 Task: Create a rule when a list is archived by anyone except me .
Action: Mouse pressed left at (879, 248)
Screenshot: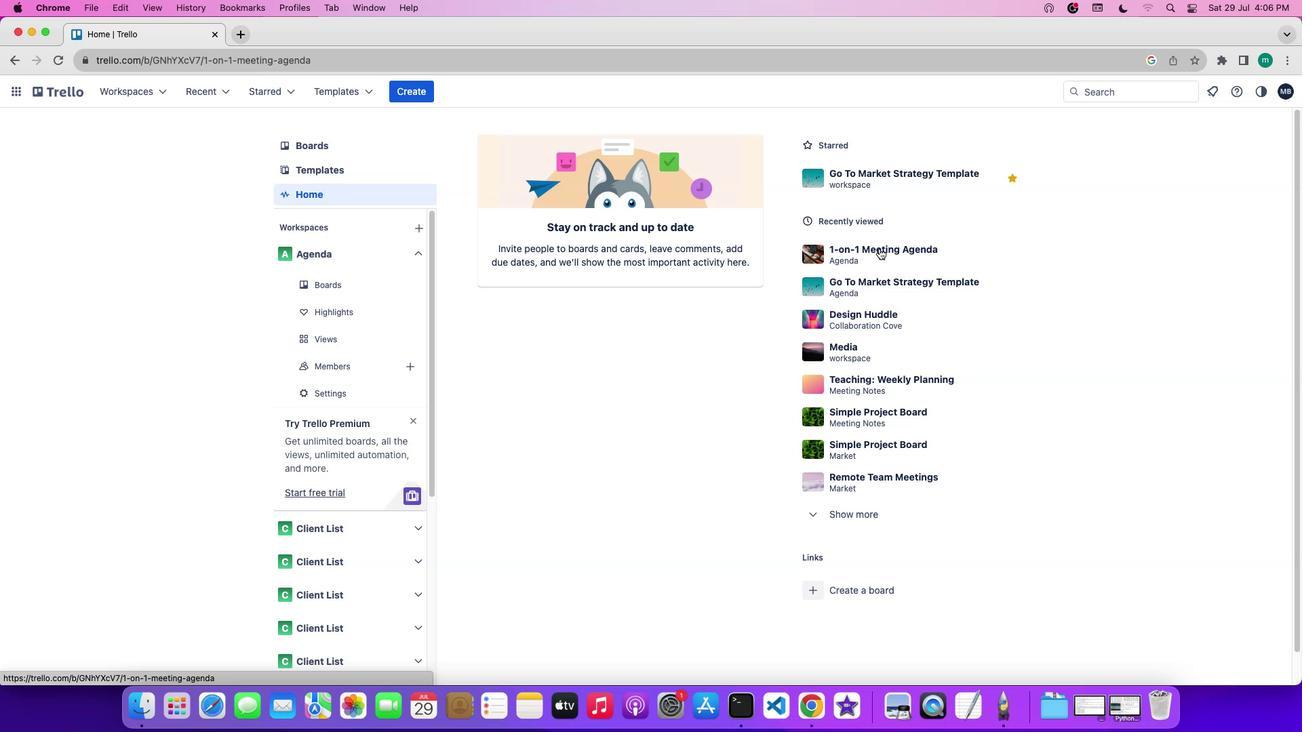 
Action: Mouse moved to (1161, 284)
Screenshot: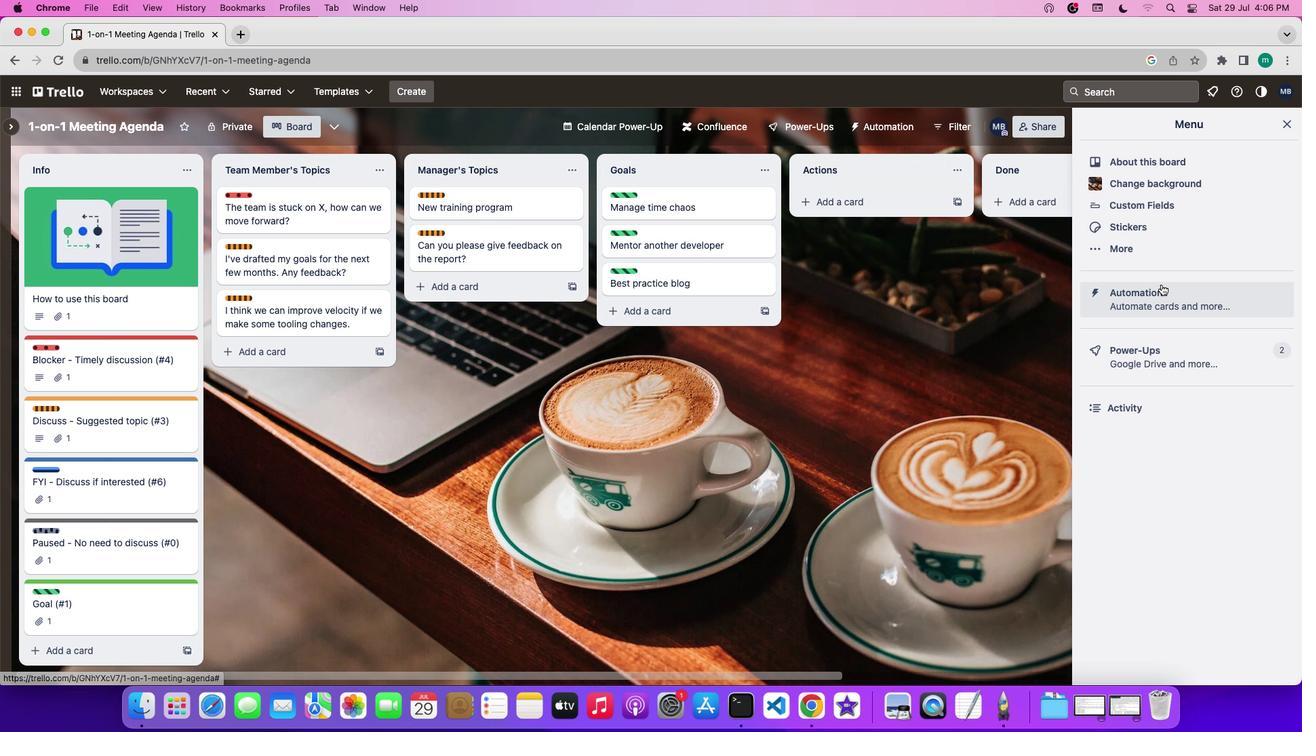 
Action: Mouse pressed left at (1161, 284)
Screenshot: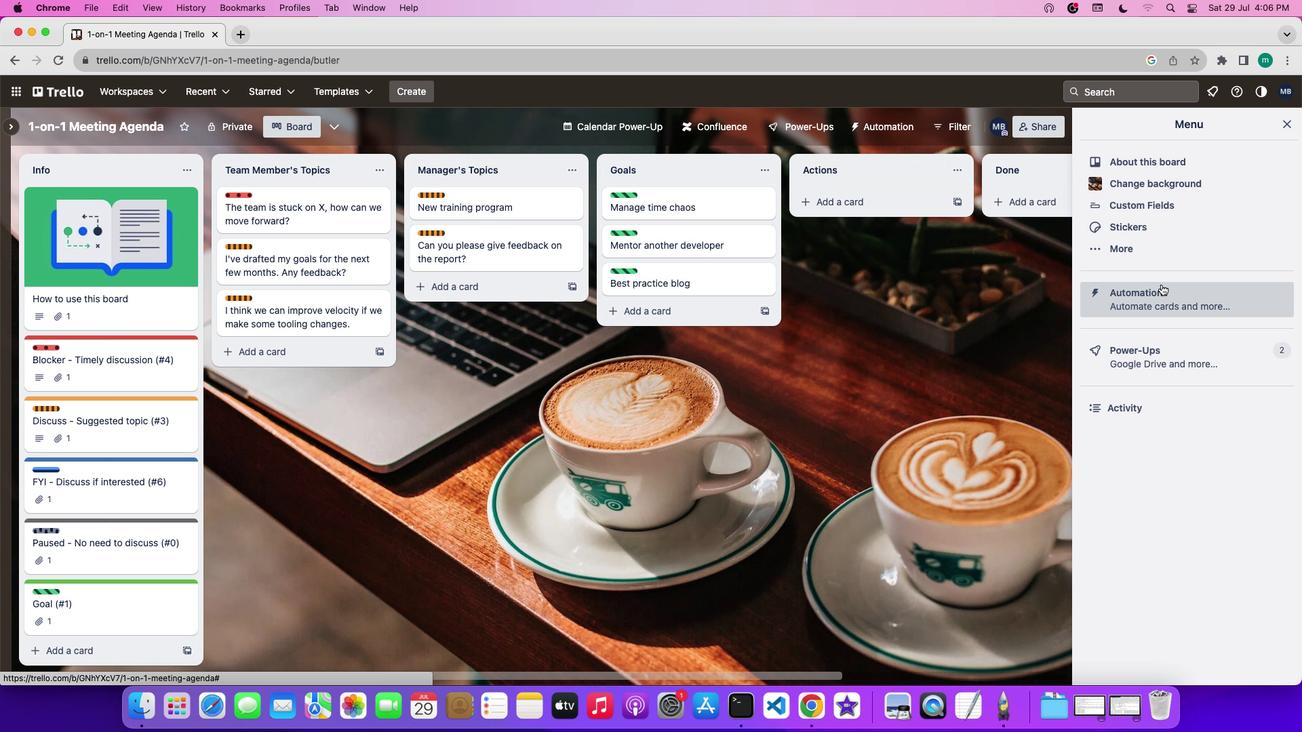 
Action: Mouse moved to (121, 242)
Screenshot: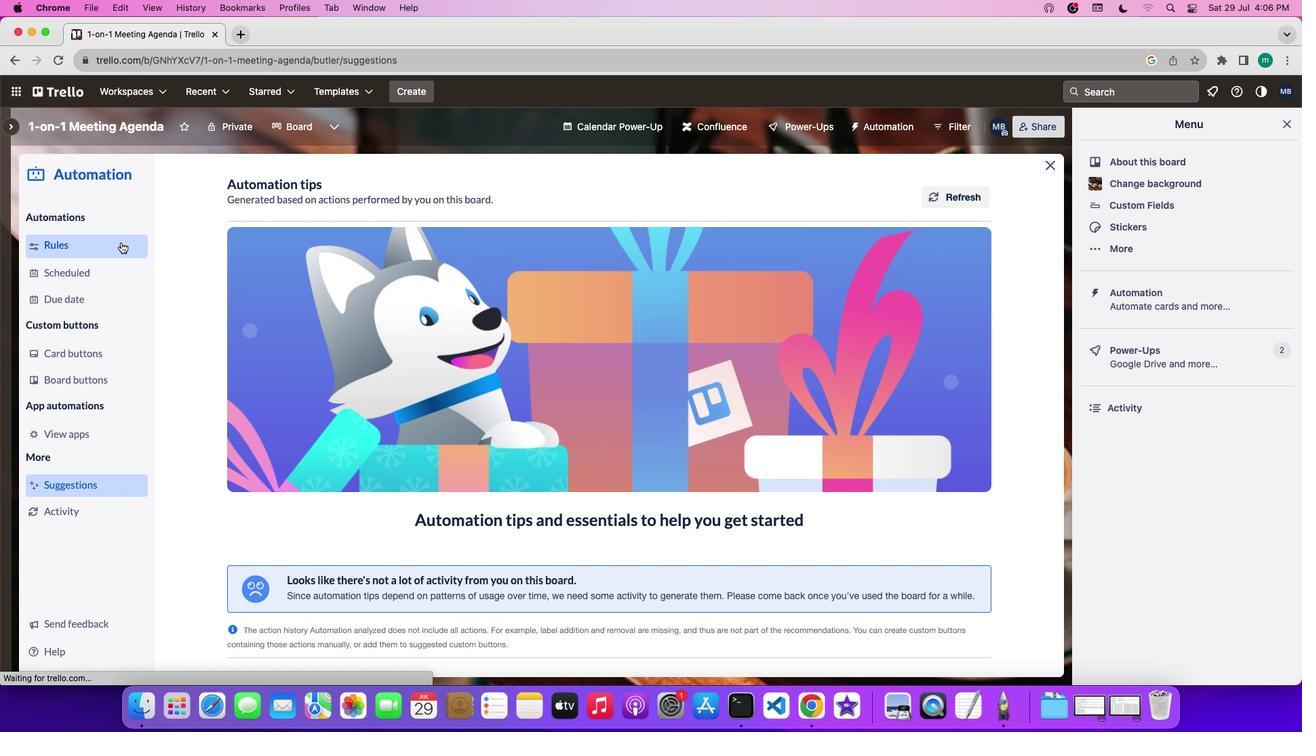 
Action: Mouse pressed left at (121, 242)
Screenshot: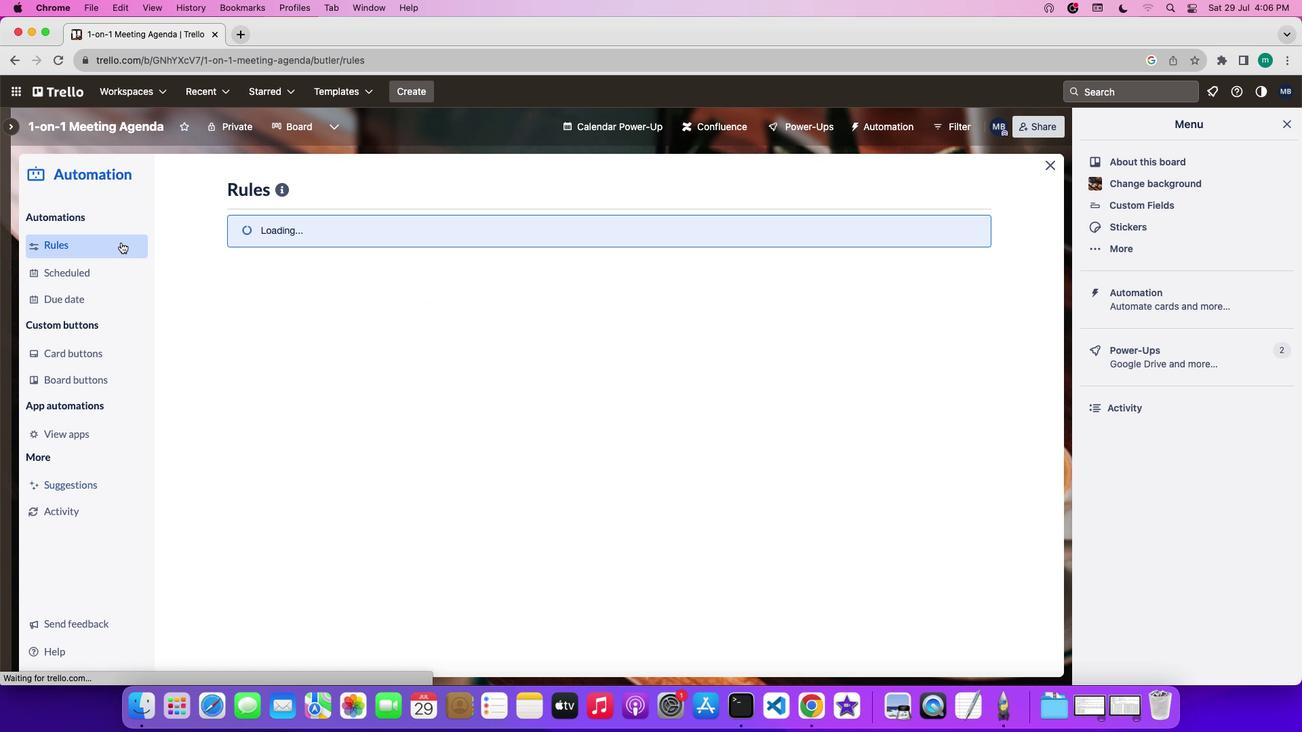 
Action: Mouse moved to (286, 494)
Screenshot: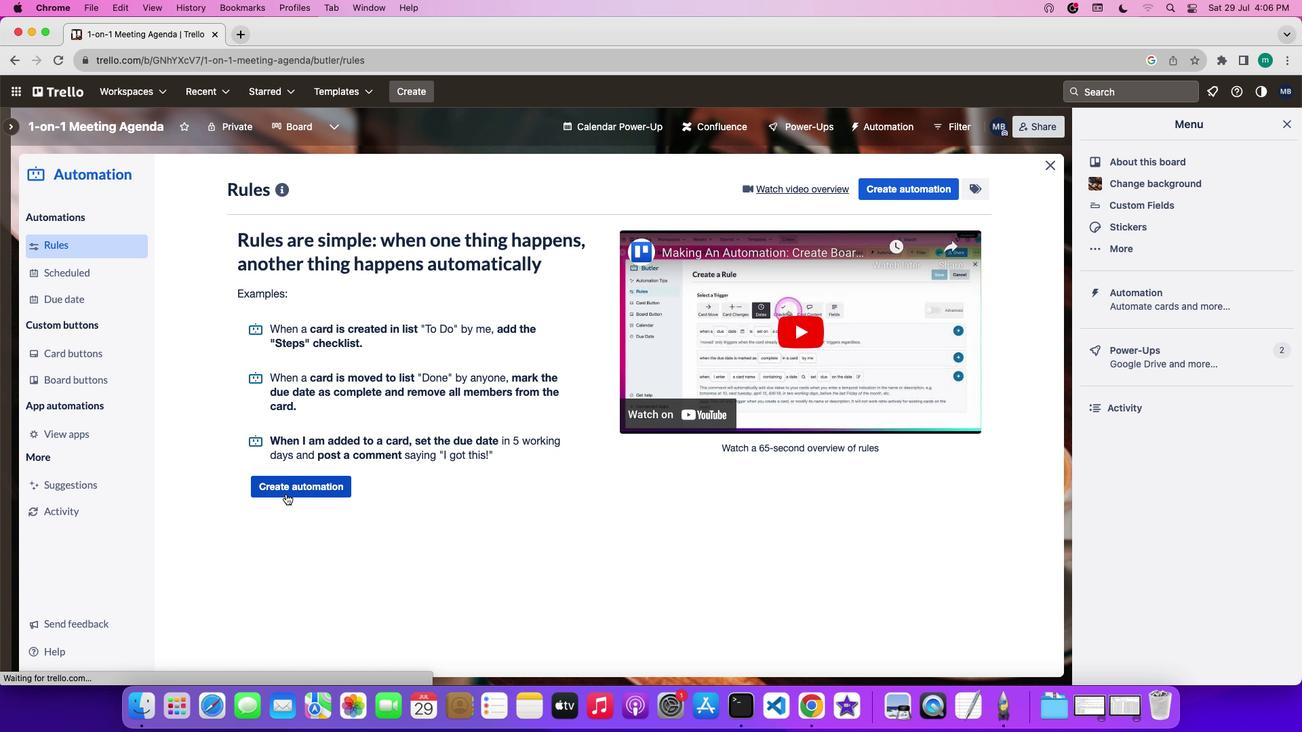 
Action: Mouse pressed left at (286, 494)
Screenshot: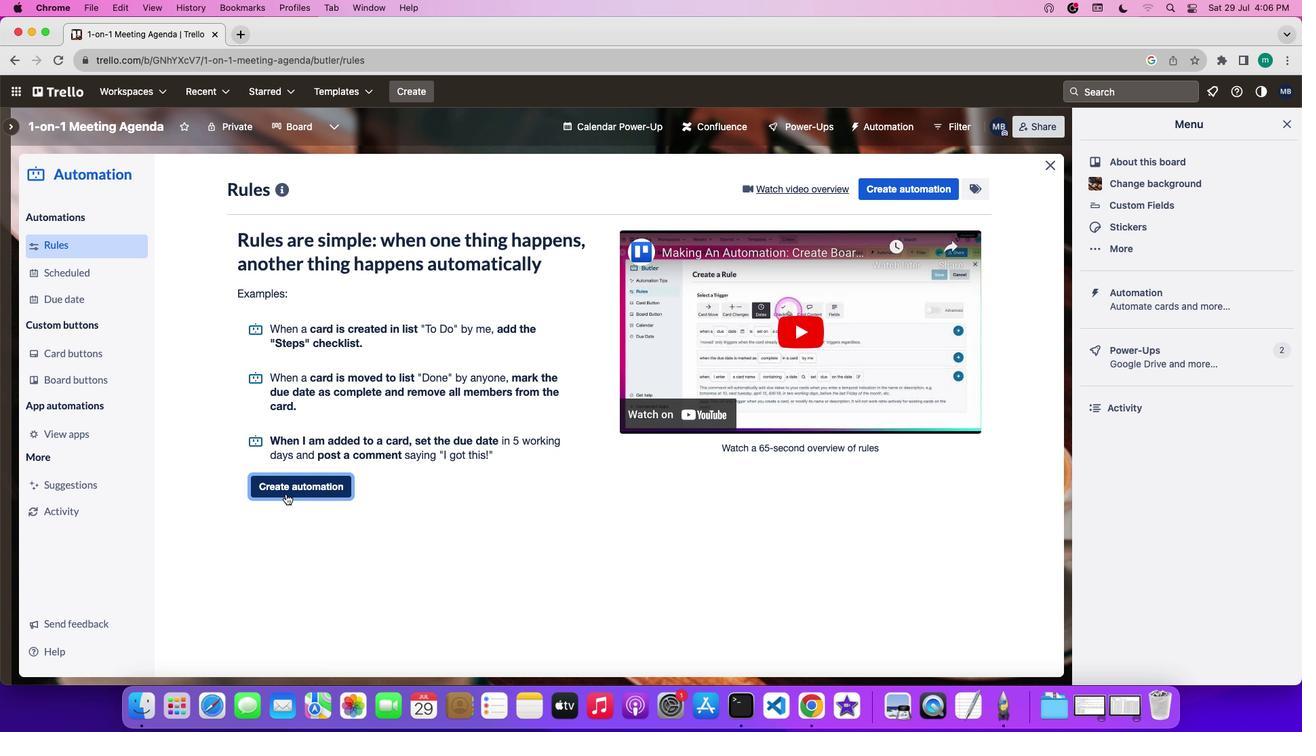 
Action: Mouse moved to (639, 324)
Screenshot: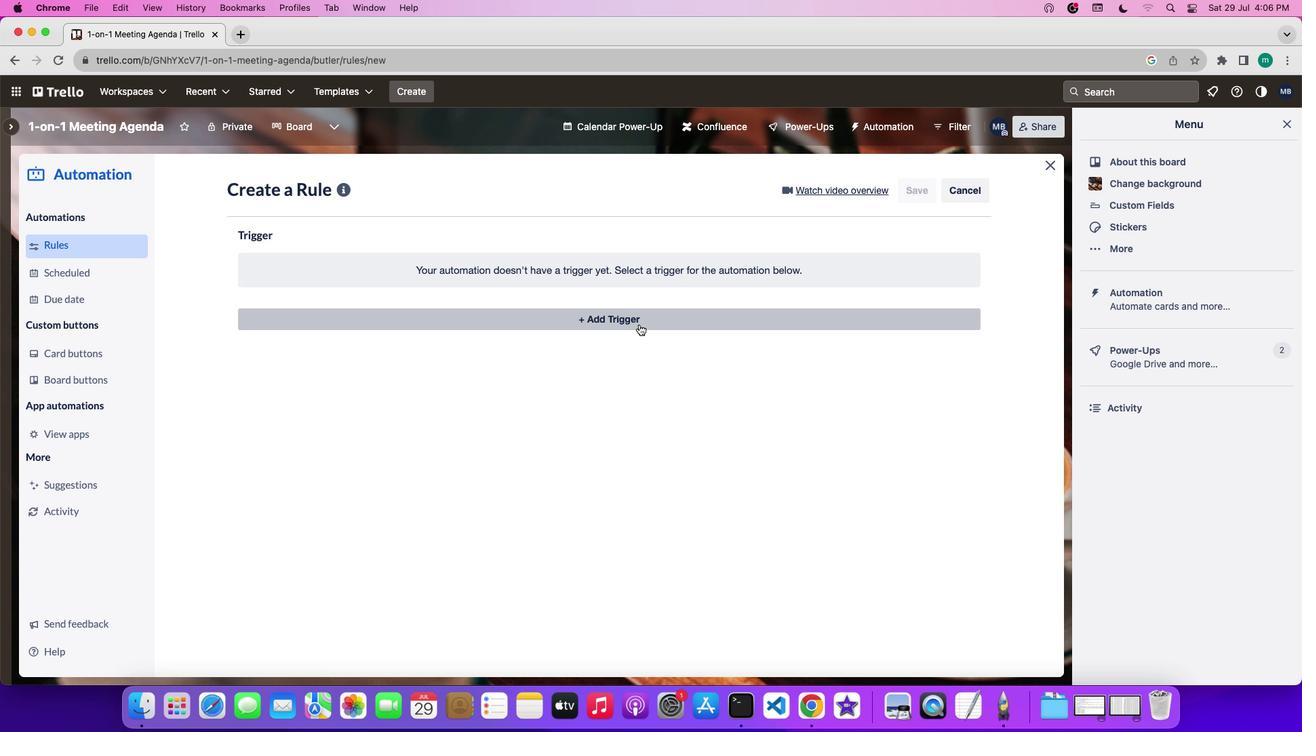 
Action: Mouse pressed left at (639, 324)
Screenshot: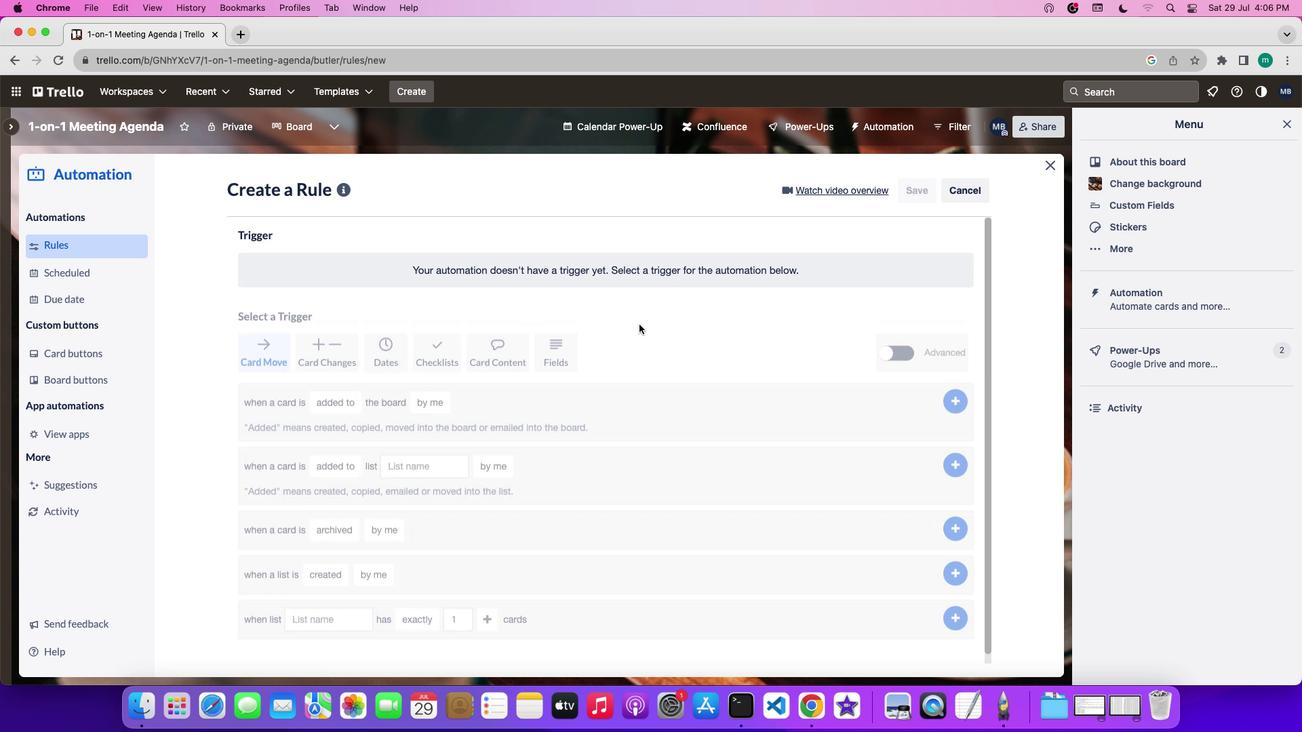 
Action: Mouse moved to (339, 595)
Screenshot: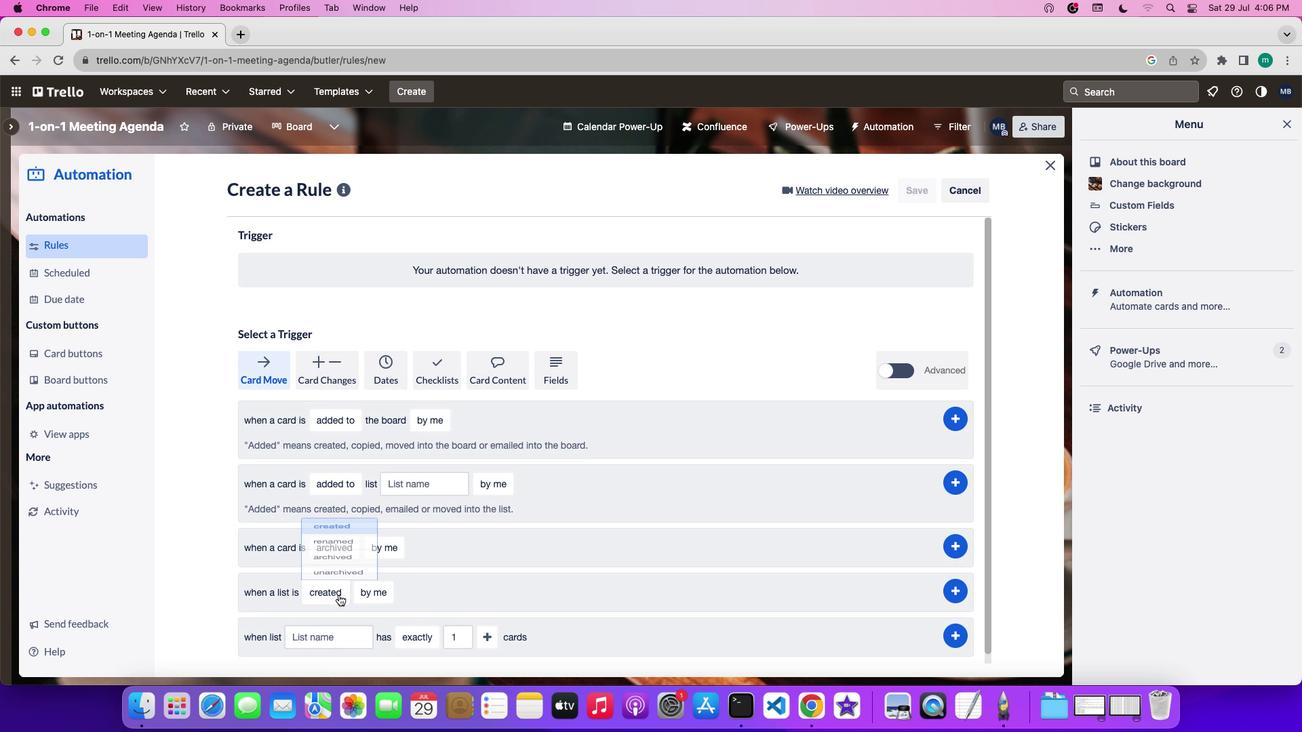 
Action: Mouse pressed left at (339, 595)
Screenshot: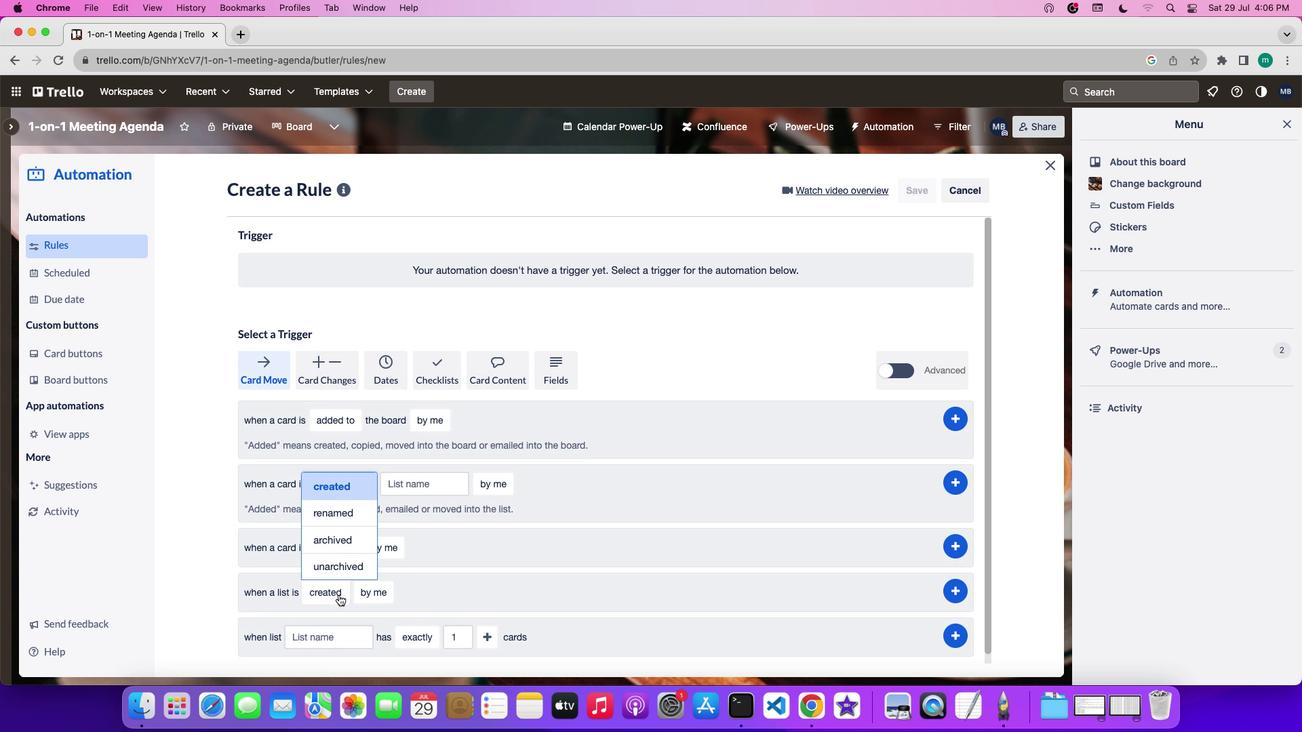 
Action: Mouse moved to (340, 542)
Screenshot: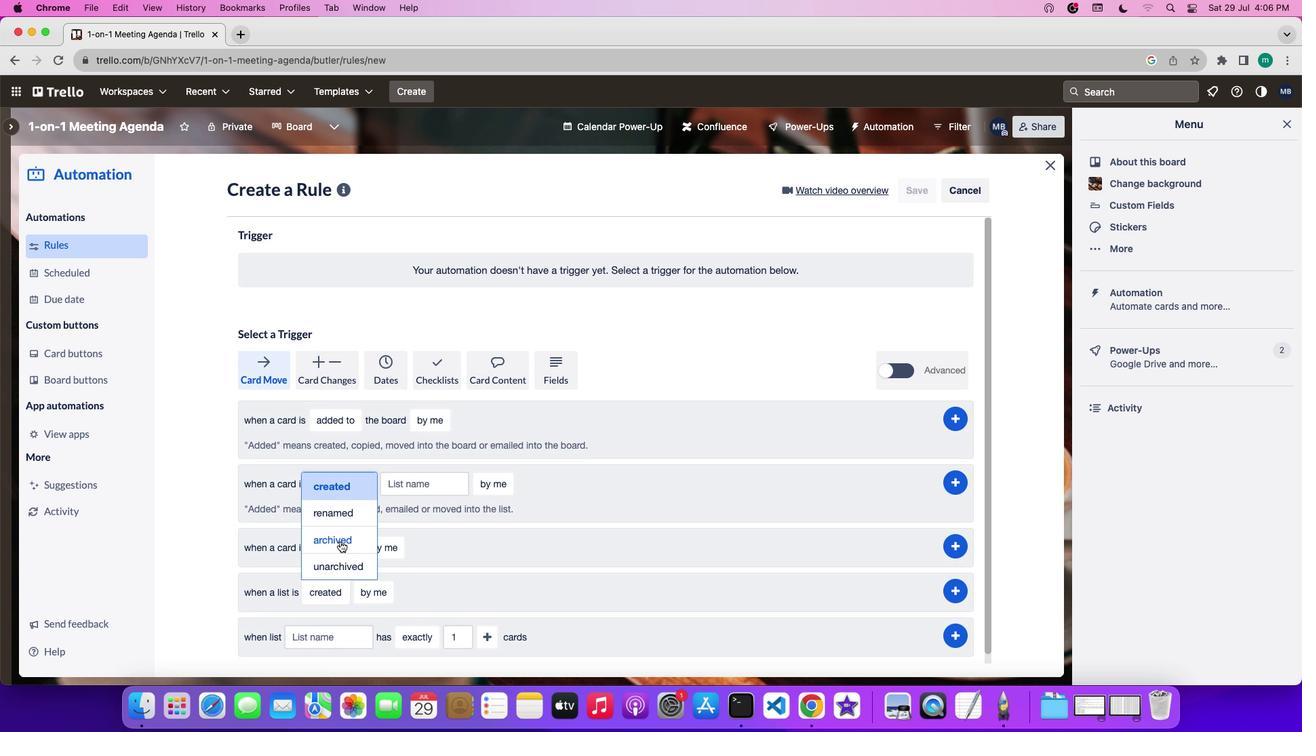 
Action: Mouse pressed left at (340, 542)
Screenshot: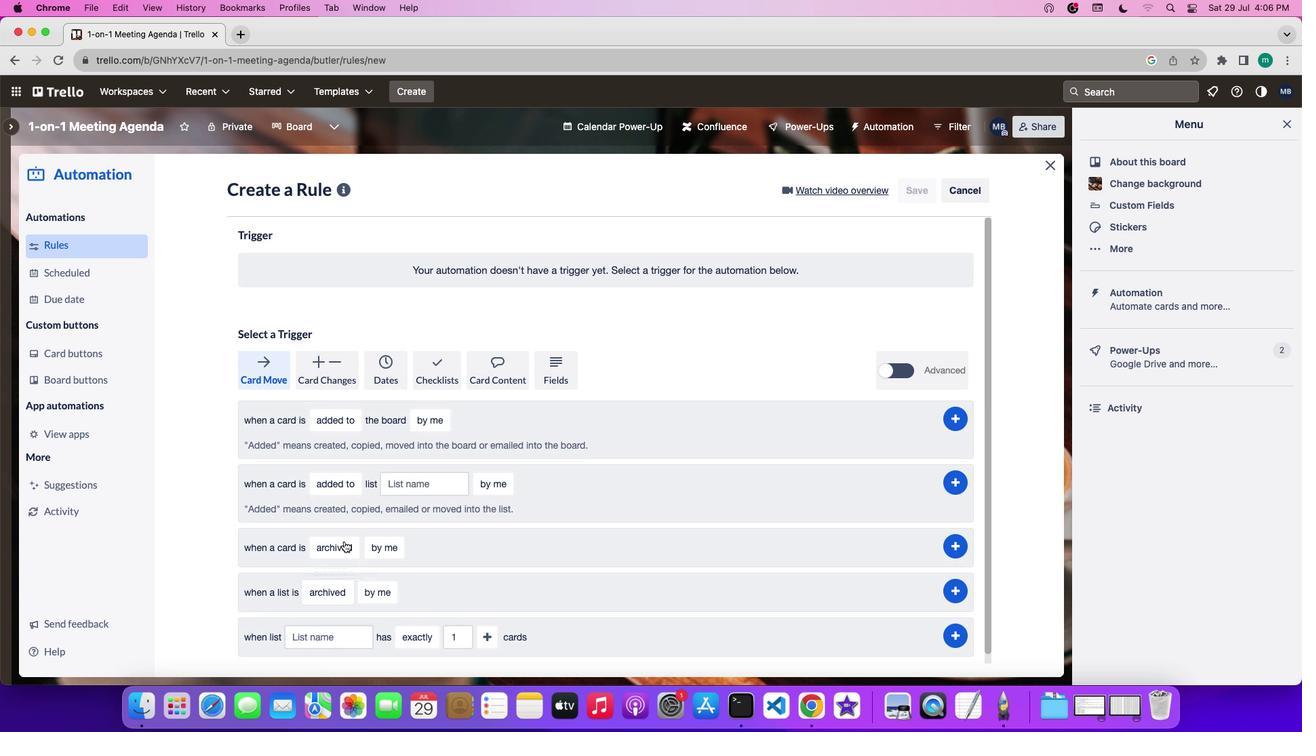
Action: Mouse moved to (392, 599)
Screenshot: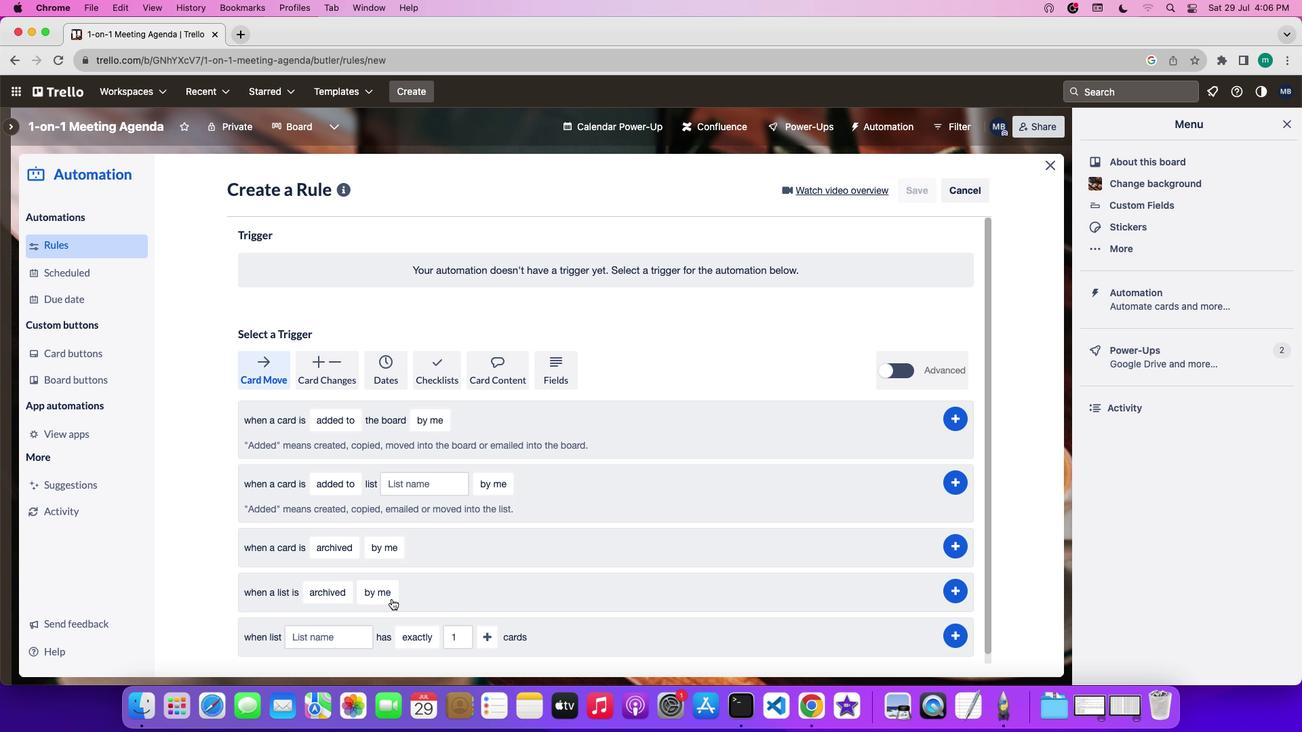 
Action: Mouse pressed left at (392, 599)
Screenshot: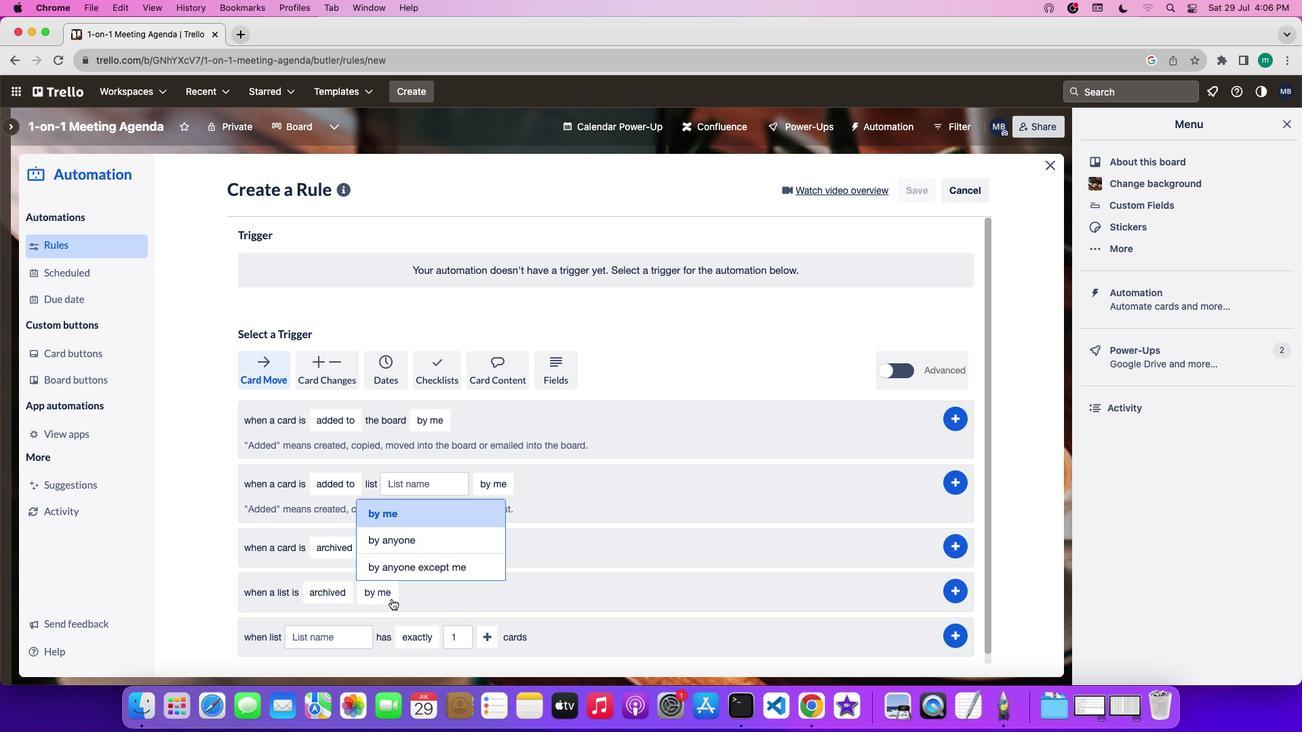 
Action: Mouse moved to (400, 575)
Screenshot: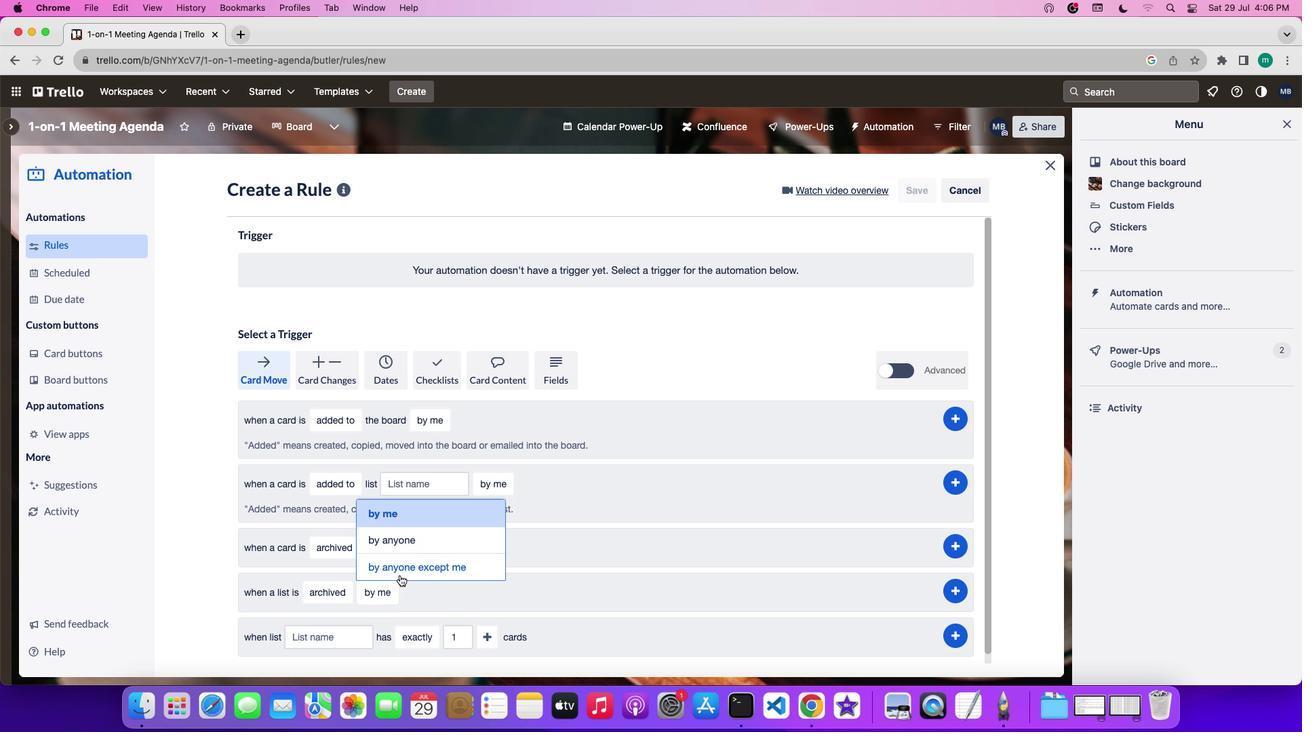 
Action: Mouse pressed left at (400, 575)
Screenshot: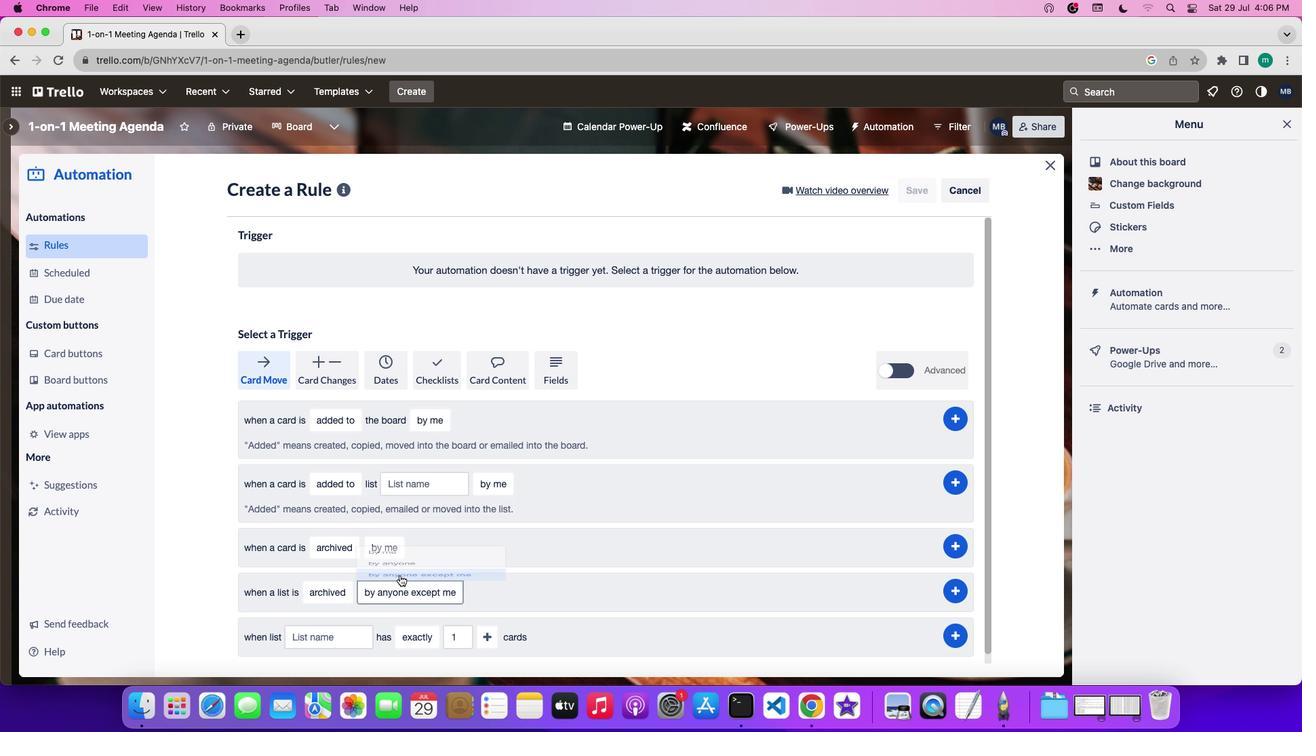 
Action: Mouse moved to (955, 584)
Screenshot: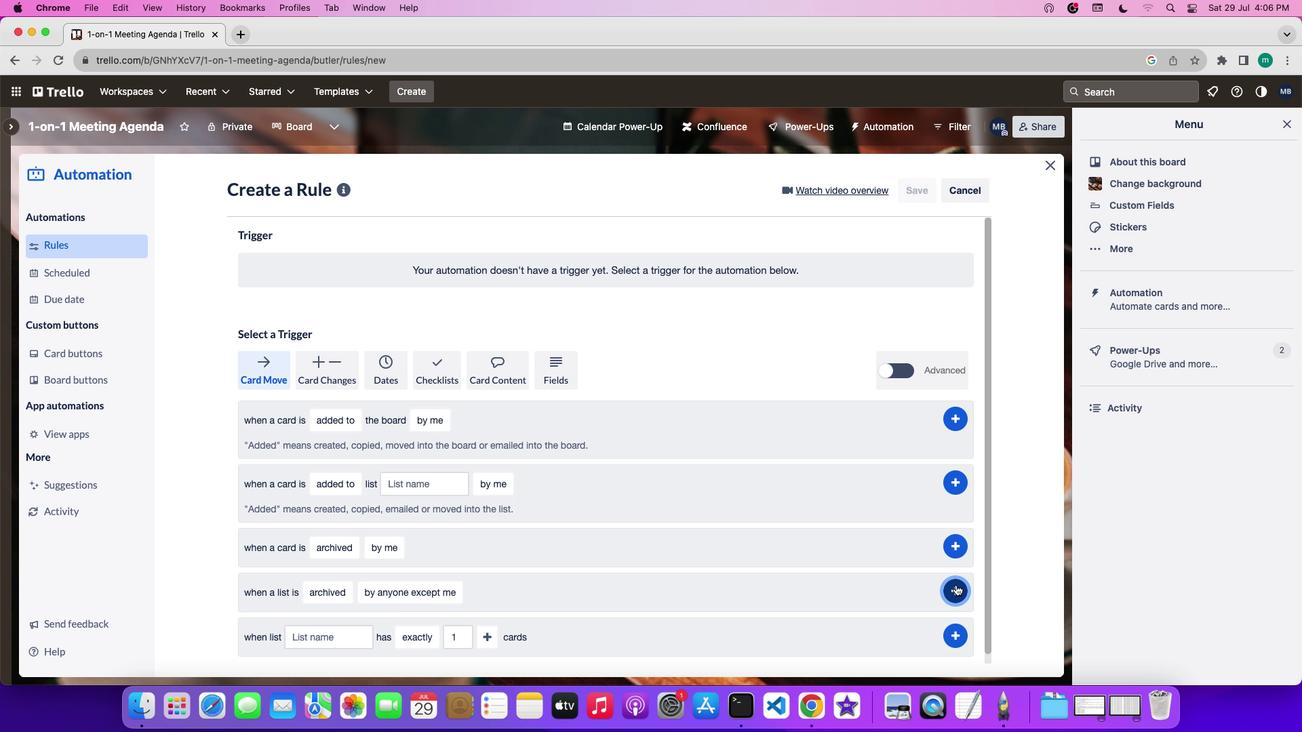 
Action: Mouse pressed left at (955, 584)
Screenshot: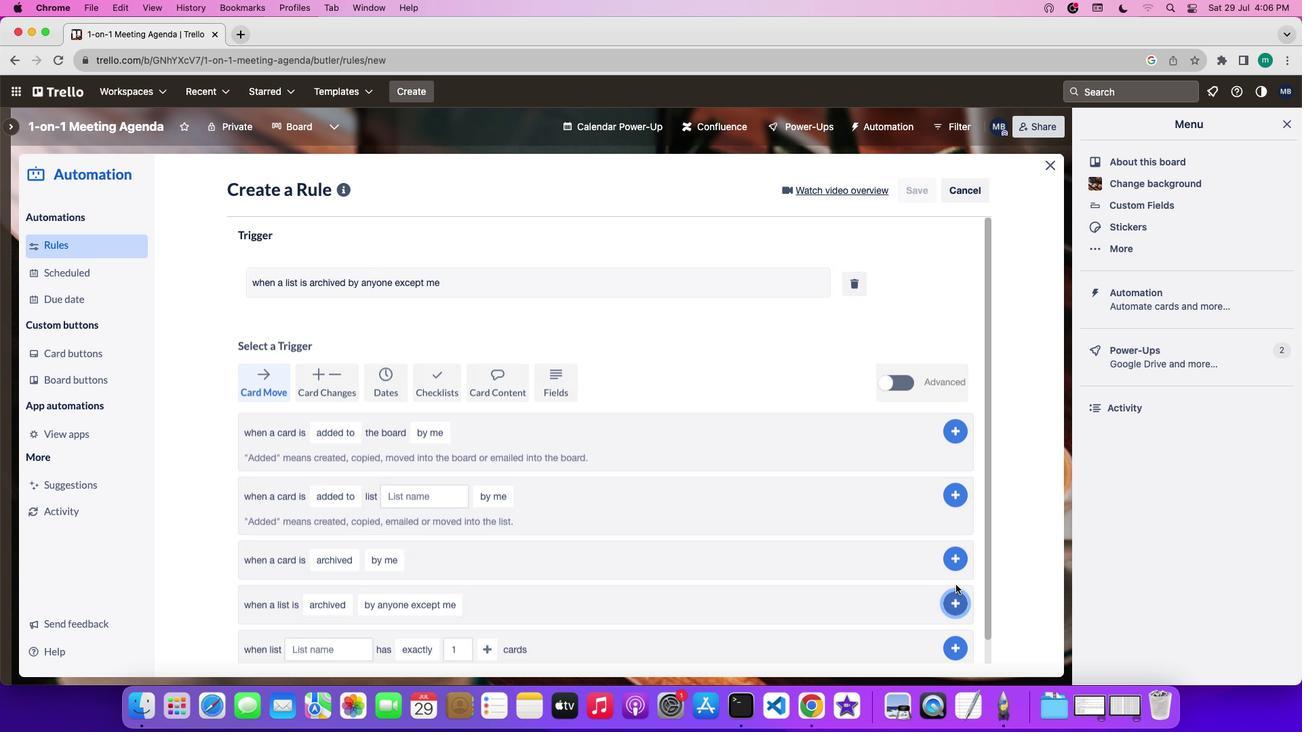 
Action: Mouse moved to (953, 584)
Screenshot: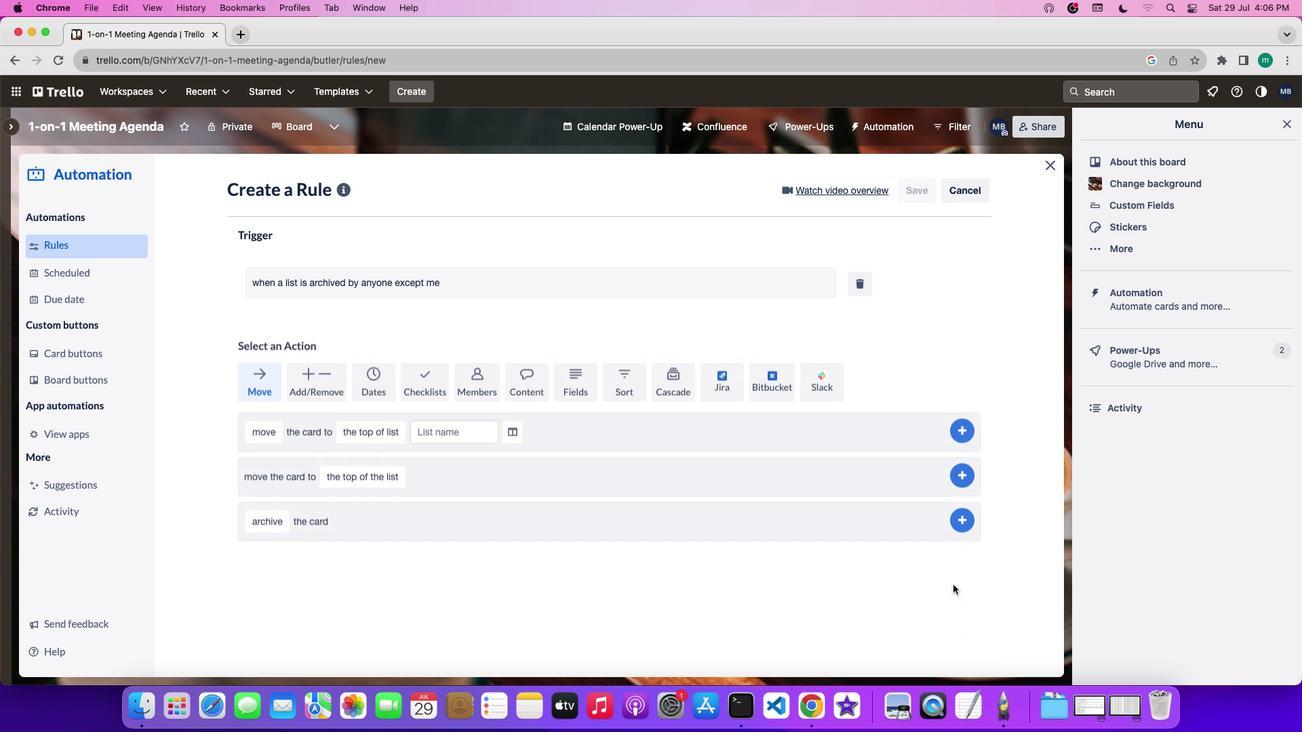 
